 Task: Create new external credentials for users
Action: Mouse moved to (227, 213)
Screenshot: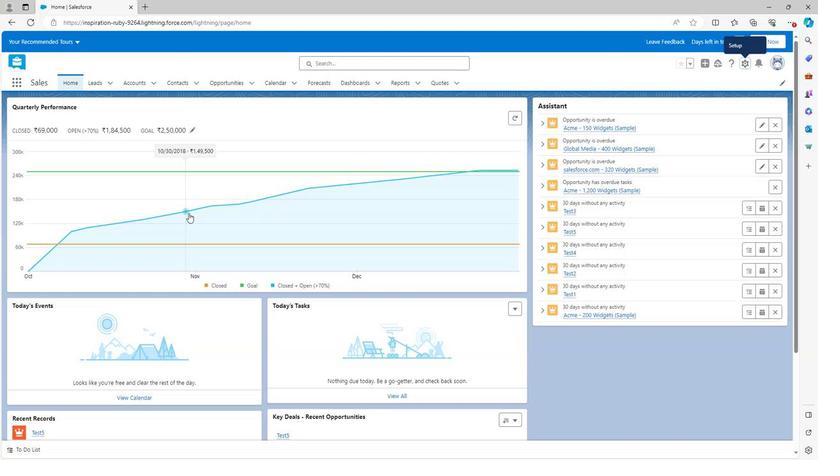 
Action: Mouse scrolled (227, 213) with delta (0, 0)
Screenshot: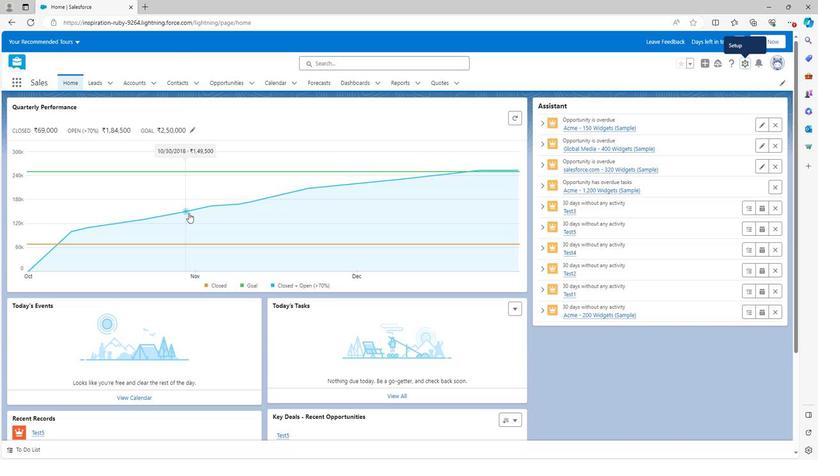 
Action: Mouse scrolled (227, 213) with delta (0, 0)
Screenshot: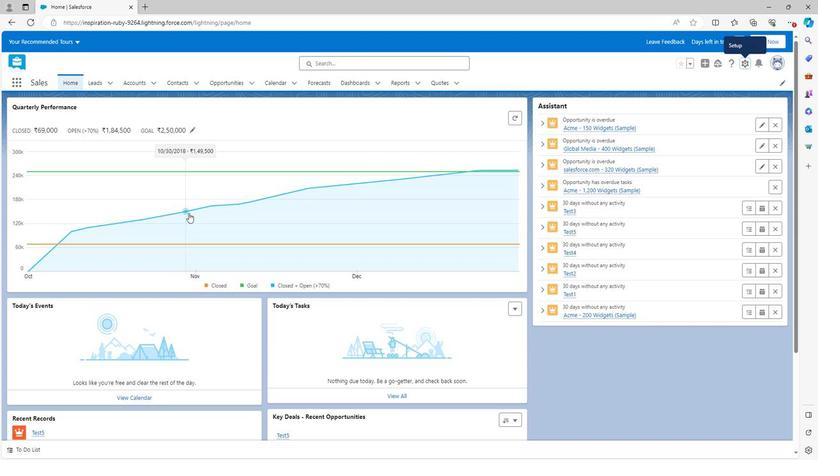 
Action: Mouse scrolled (227, 213) with delta (0, 0)
Screenshot: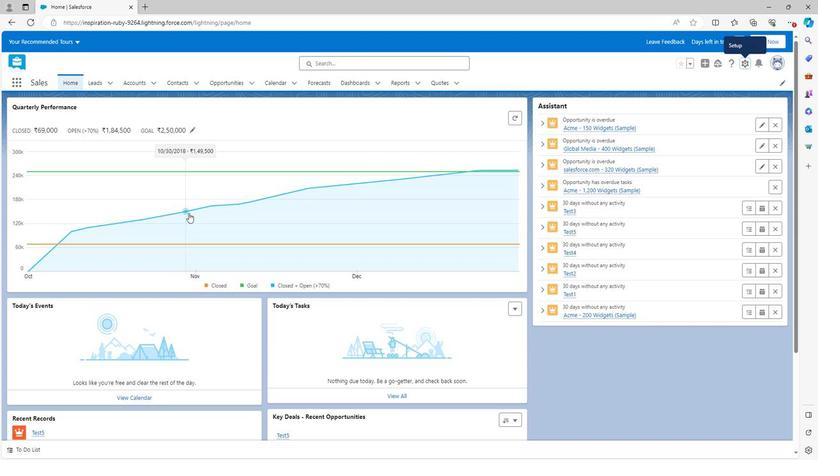 
Action: Mouse scrolled (227, 214) with delta (0, 0)
Screenshot: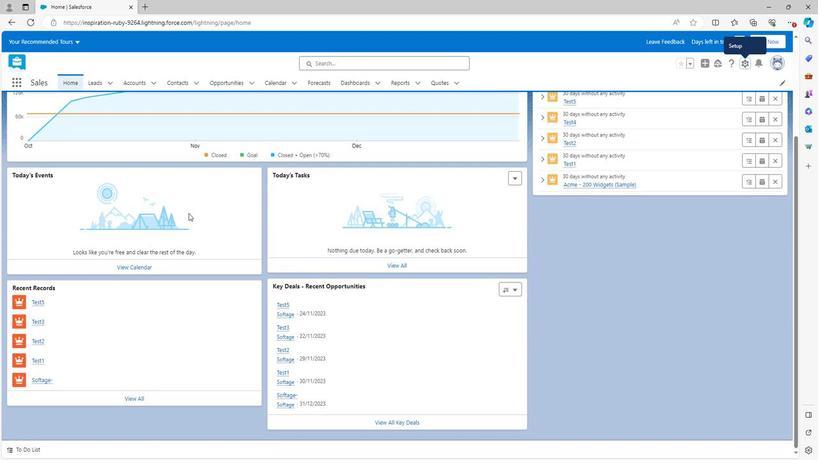 
Action: Mouse scrolled (227, 214) with delta (0, 0)
Screenshot: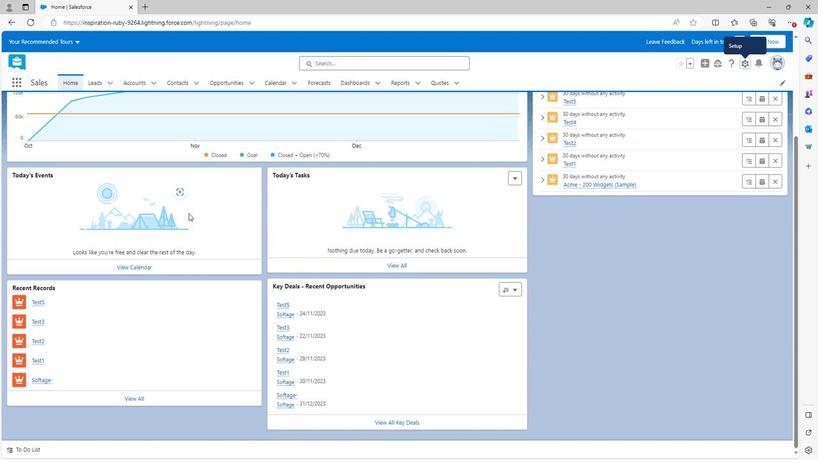 
Action: Mouse moved to (699, 56)
Screenshot: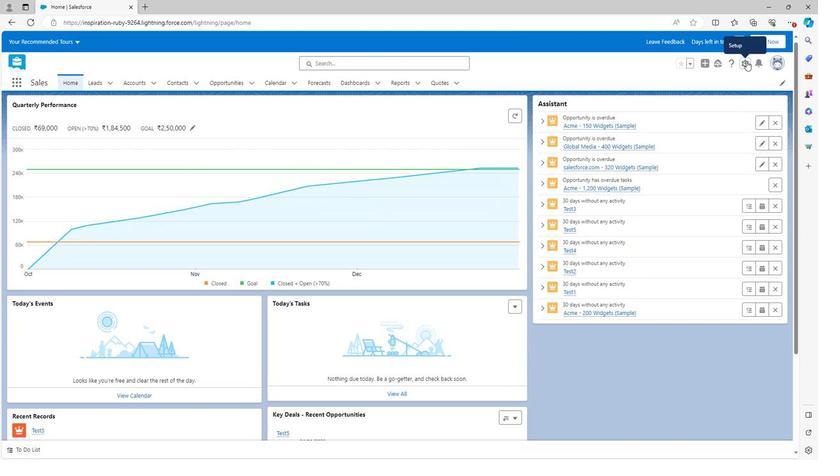 
Action: Mouse pressed left at (699, 56)
Screenshot: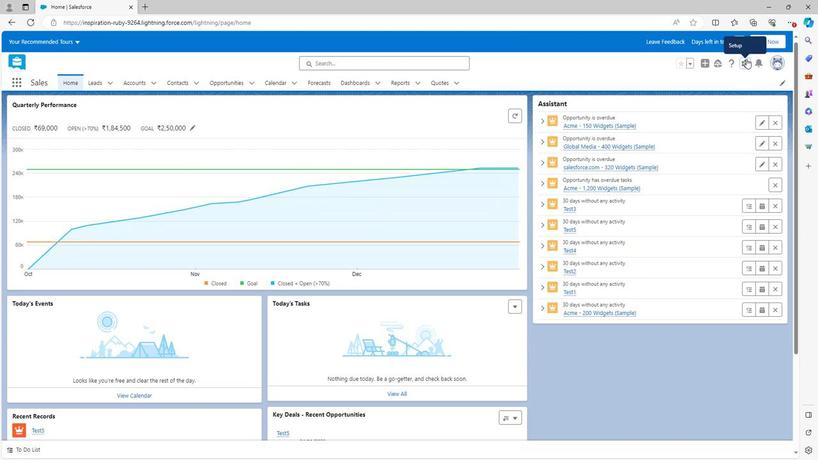 
Action: Mouse moved to (674, 81)
Screenshot: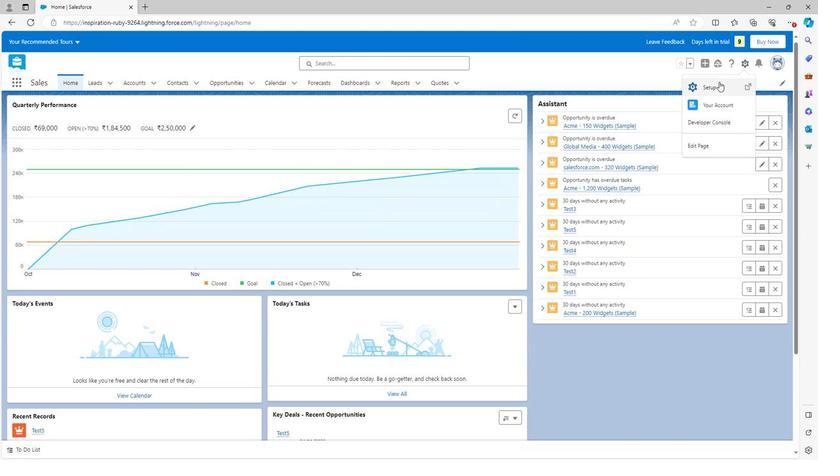 
Action: Mouse pressed left at (674, 81)
Screenshot: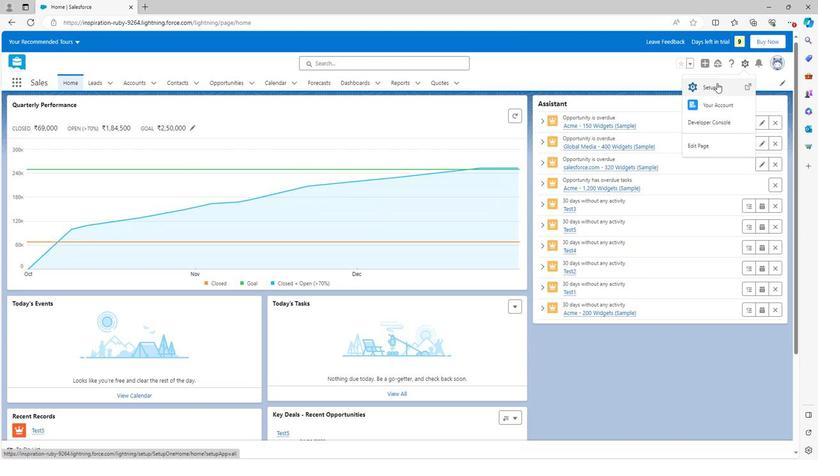 
Action: Mouse moved to (97, 317)
Screenshot: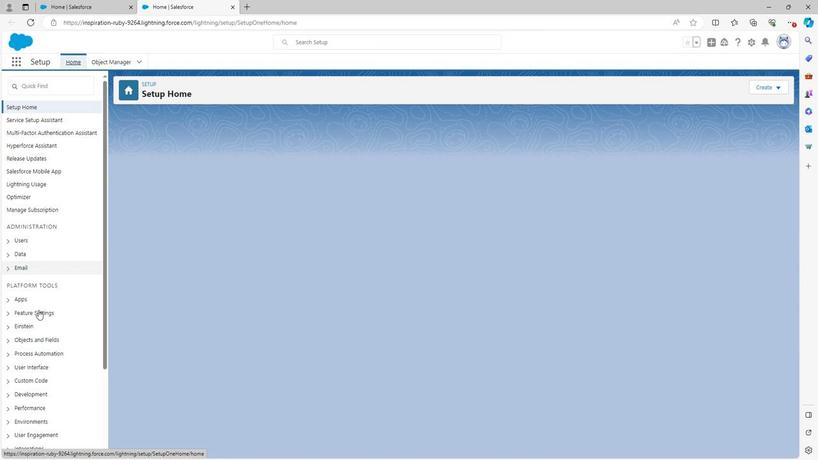 
Action: Mouse scrolled (97, 317) with delta (0, 0)
Screenshot: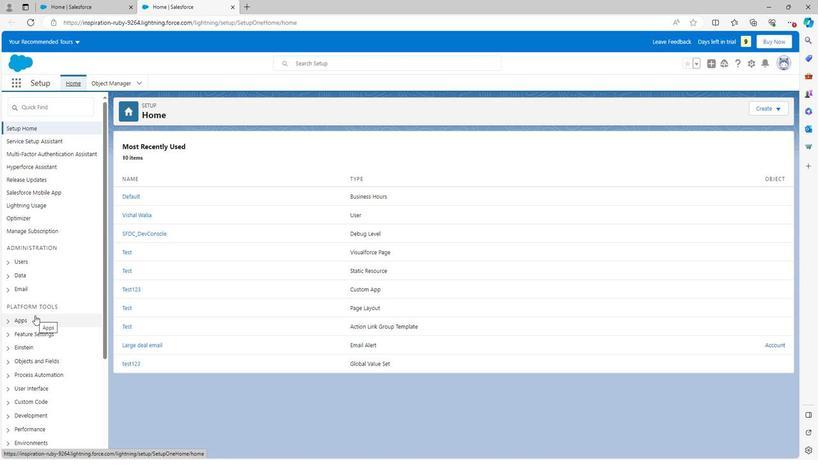 
Action: Mouse moved to (97, 318)
Screenshot: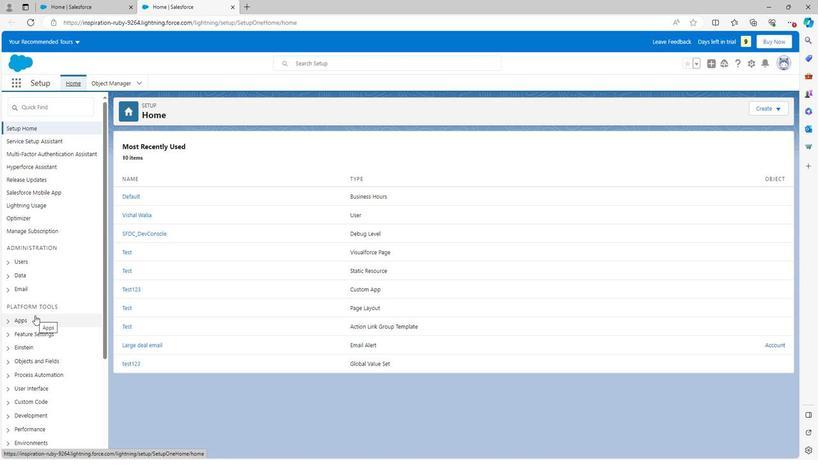 
Action: Mouse scrolled (97, 317) with delta (0, 0)
Screenshot: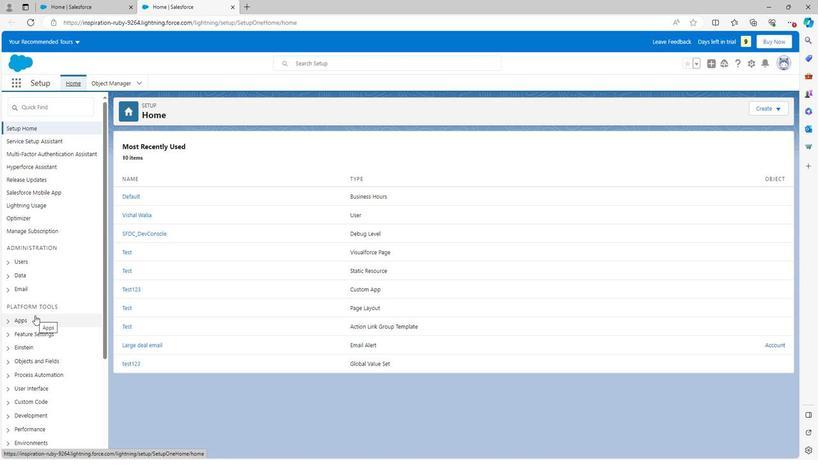 
Action: Mouse moved to (97, 321)
Screenshot: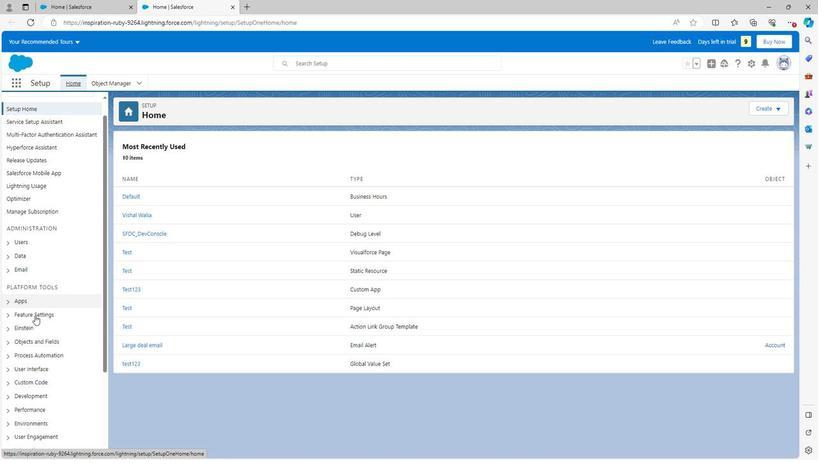 
Action: Mouse scrolled (97, 321) with delta (0, 0)
Screenshot: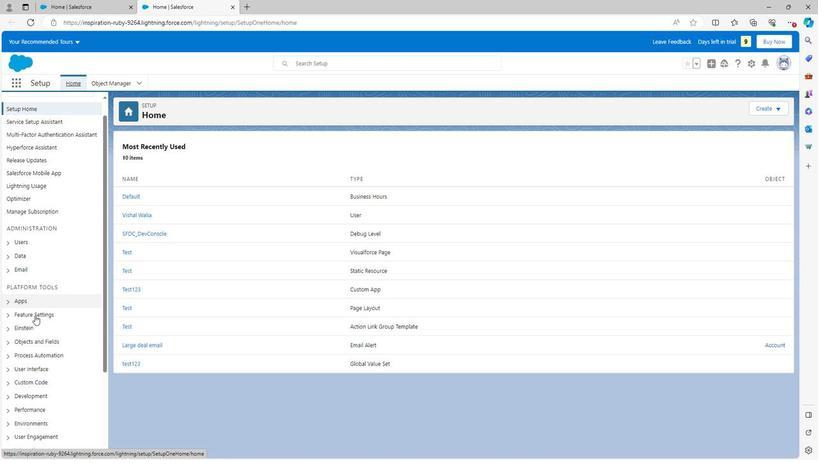 
Action: Mouse moved to (97, 326)
Screenshot: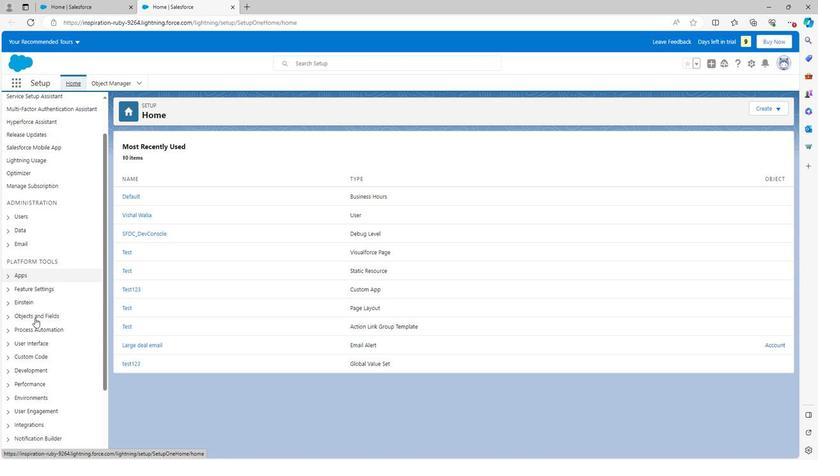 
Action: Mouse scrolled (97, 325) with delta (0, 0)
Screenshot: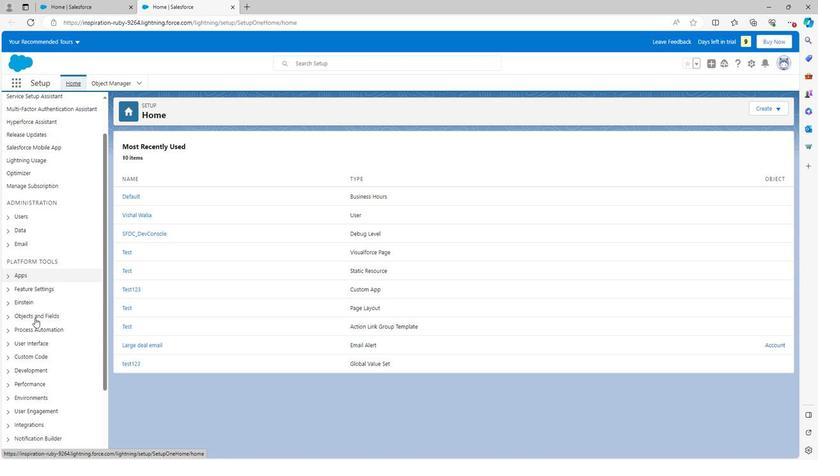 
Action: Mouse moved to (97, 327)
Screenshot: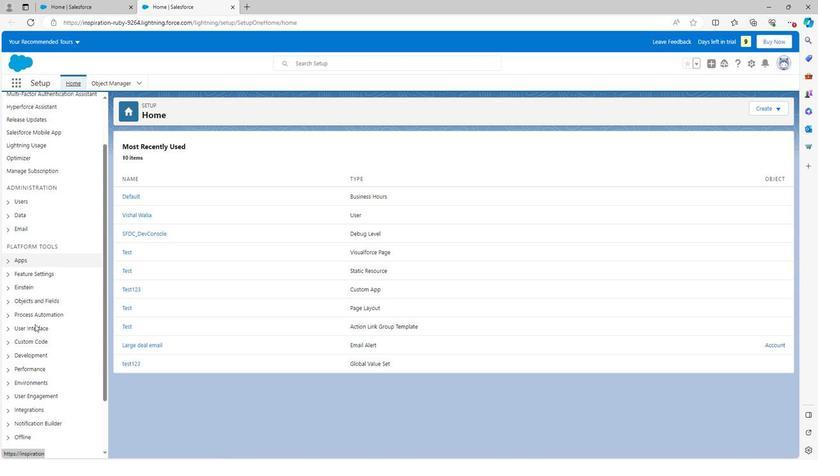 
Action: Mouse scrolled (97, 327) with delta (0, 0)
Screenshot: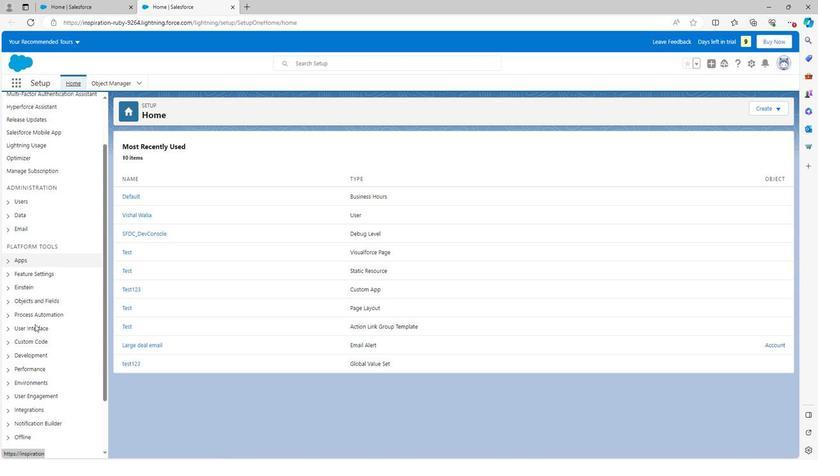 
Action: Mouse moved to (97, 328)
Screenshot: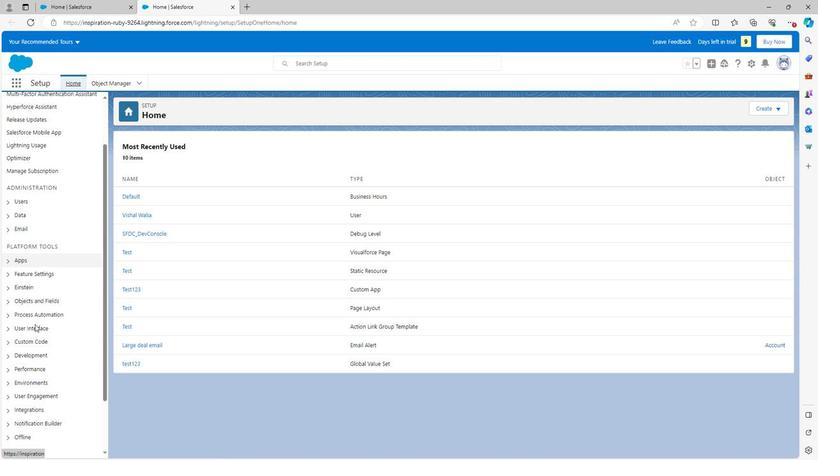 
Action: Mouse scrolled (97, 327) with delta (0, 0)
Screenshot: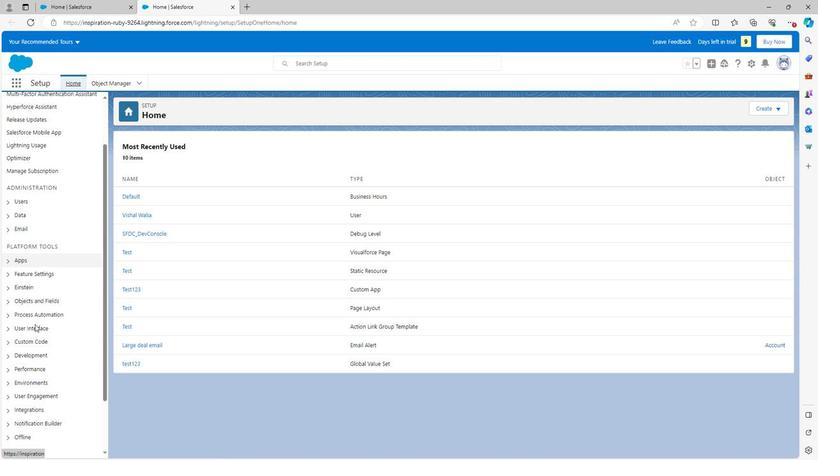 
Action: Mouse moved to (75, 445)
Screenshot: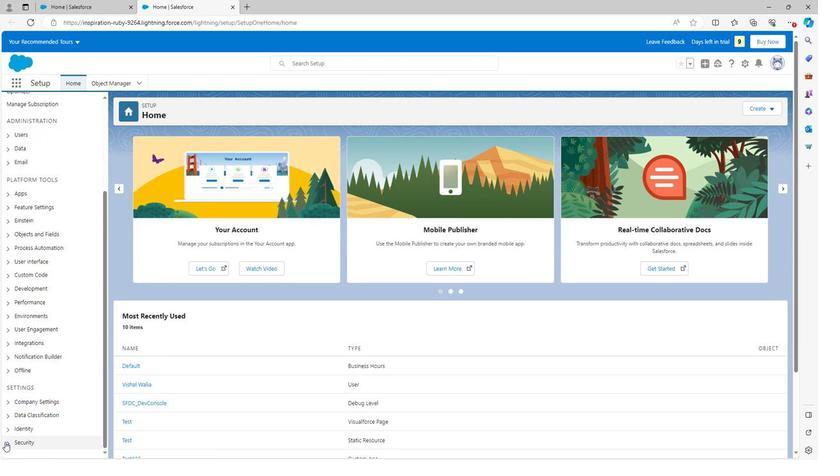 
Action: Mouse pressed left at (75, 445)
Screenshot: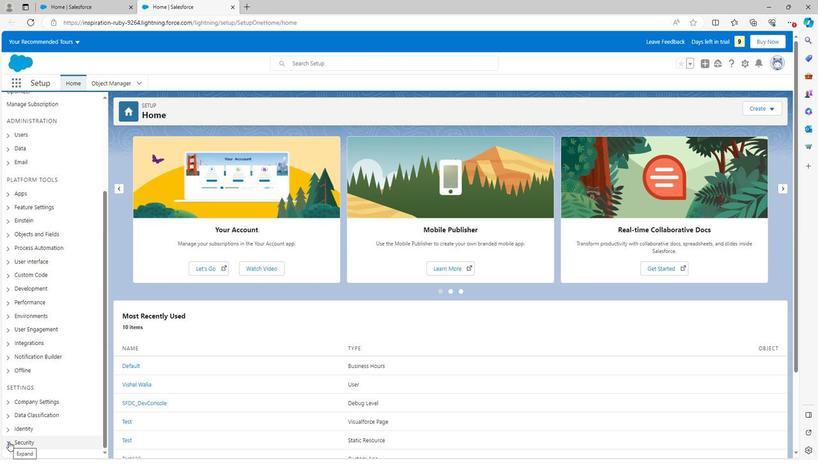 
Action: Mouse moved to (75, 443)
Screenshot: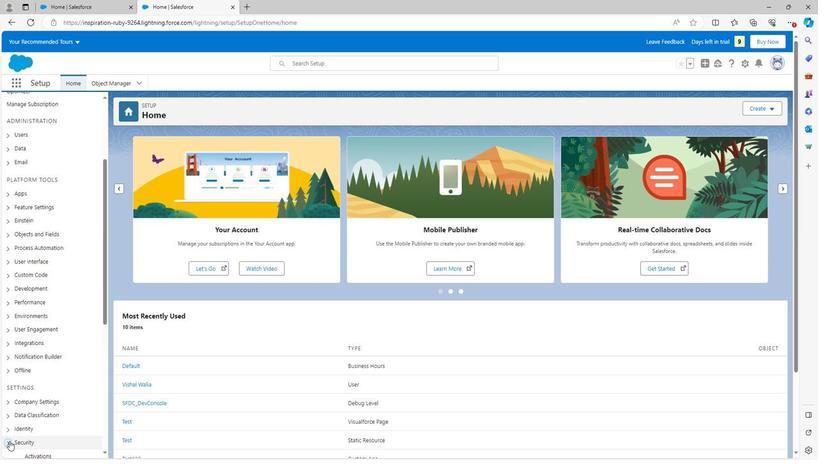 
Action: Mouse scrolled (75, 442) with delta (0, 0)
Screenshot: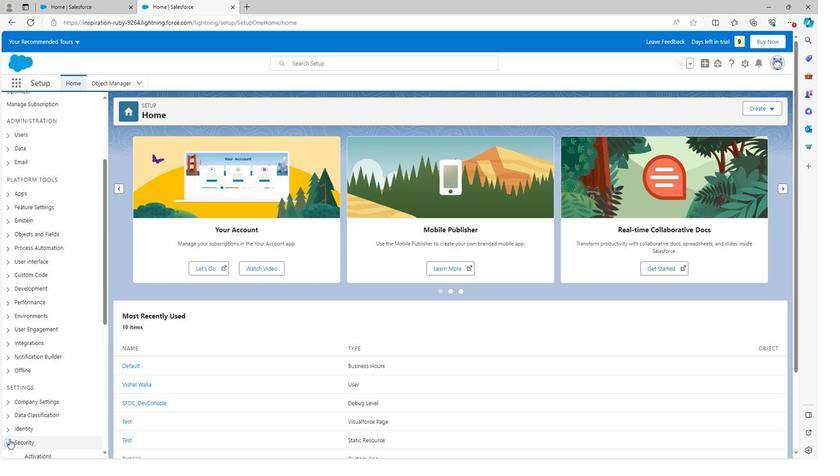 
Action: Mouse scrolled (75, 442) with delta (0, 0)
Screenshot: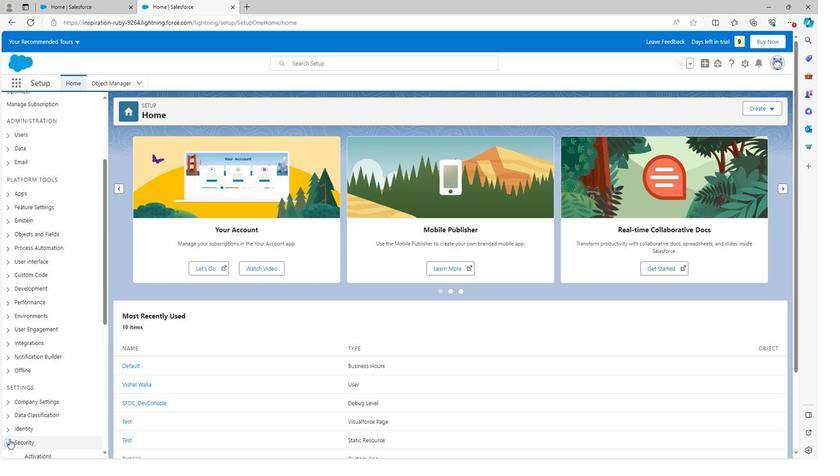 
Action: Mouse scrolled (75, 442) with delta (0, 0)
Screenshot: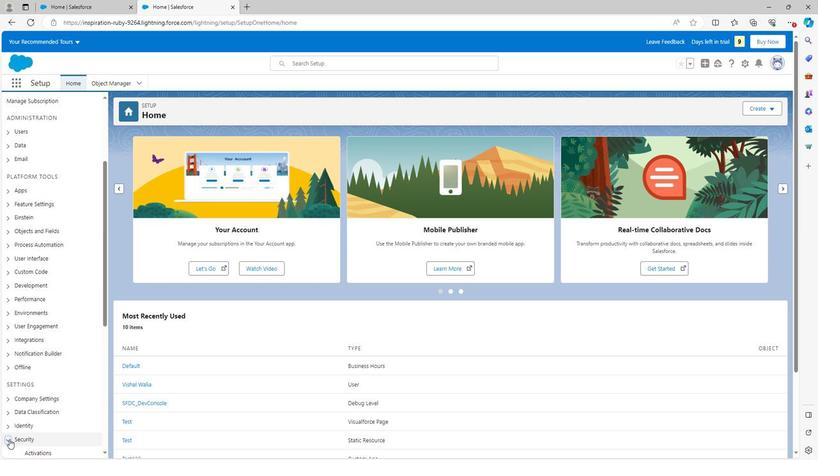 
Action: Mouse scrolled (75, 442) with delta (0, 0)
Screenshot: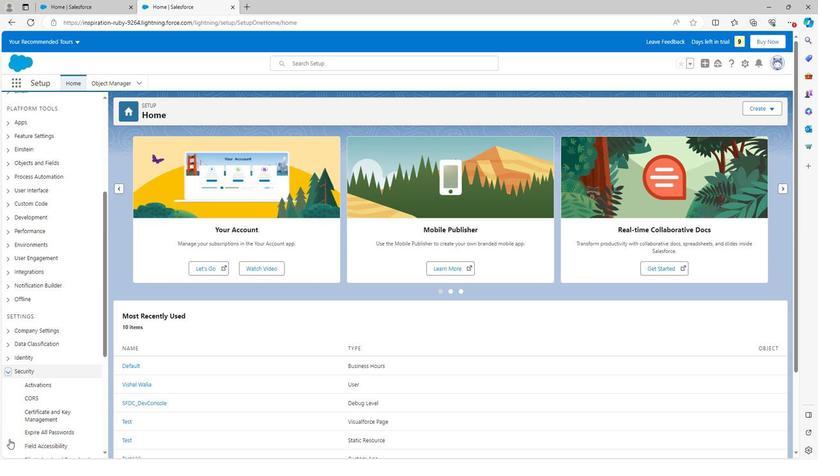 
Action: Mouse moved to (103, 357)
Screenshot: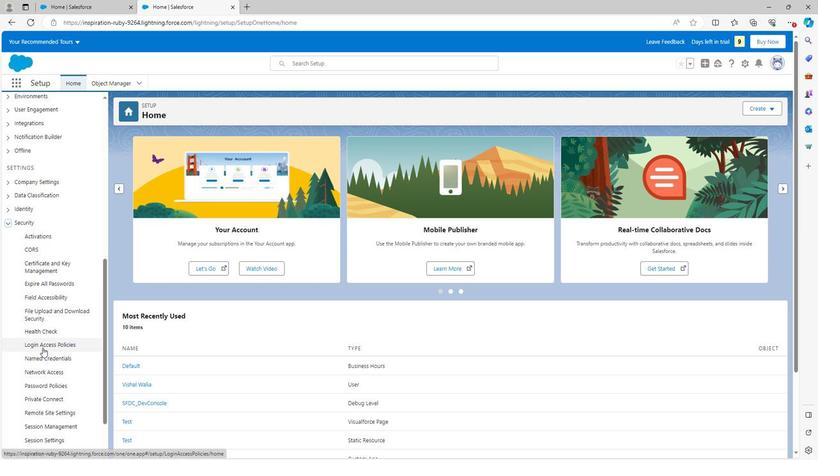 
Action: Mouse pressed left at (103, 357)
Screenshot: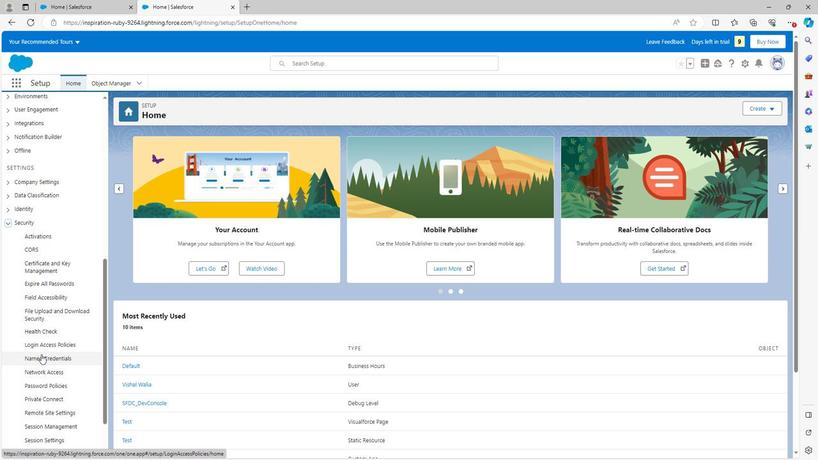 
Action: Mouse moved to (101, 360)
Screenshot: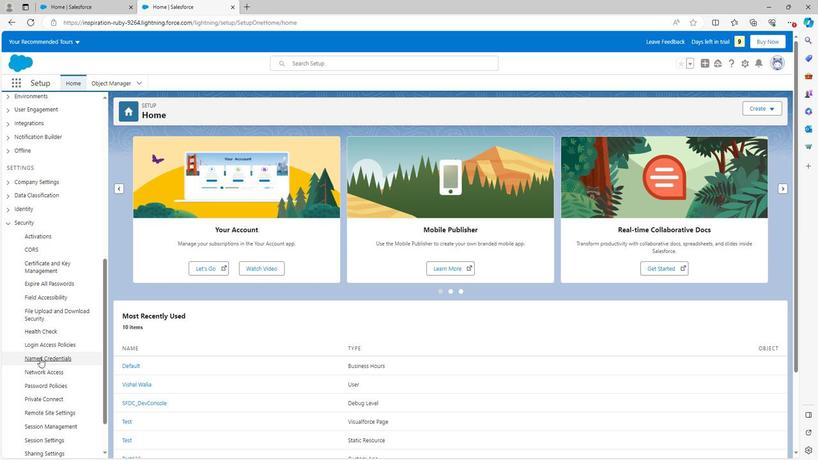 
Action: Mouse pressed left at (101, 360)
Screenshot: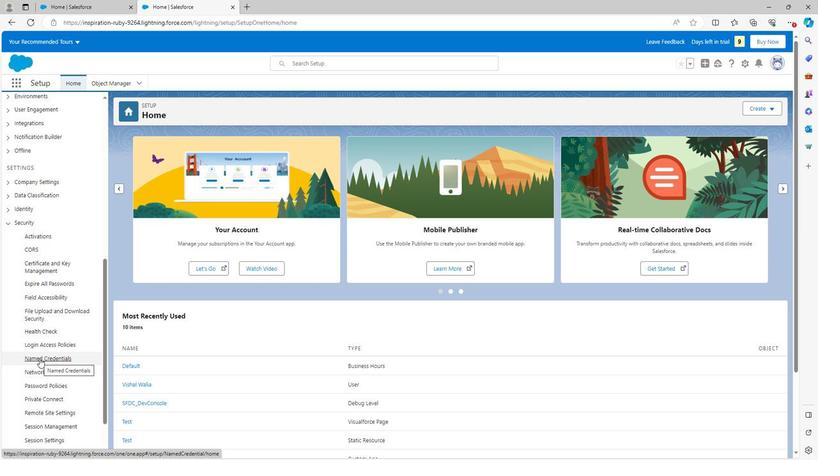 
Action: Mouse moved to (229, 142)
Screenshot: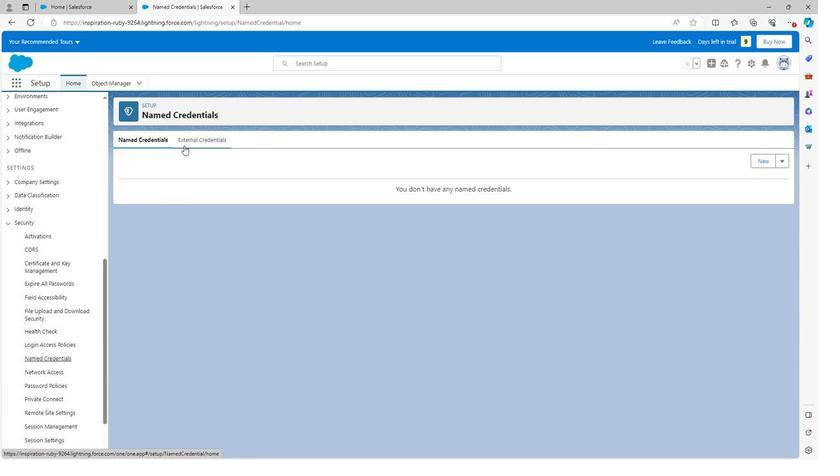 
Action: Mouse pressed left at (229, 142)
Screenshot: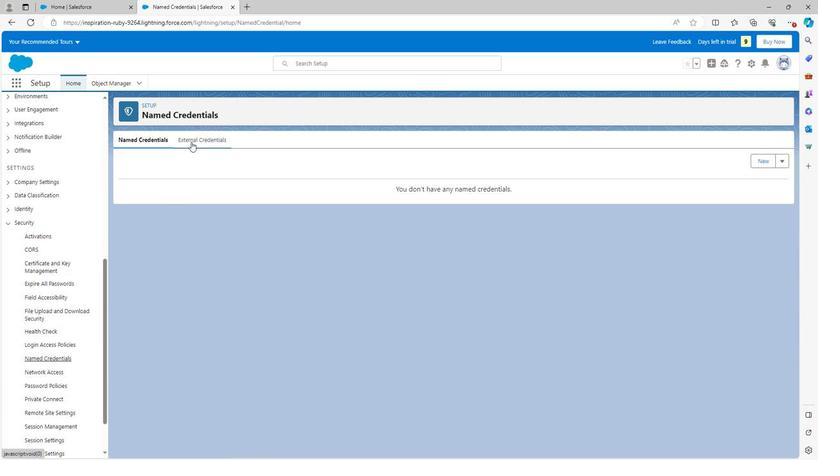 
Action: Mouse moved to (717, 158)
Screenshot: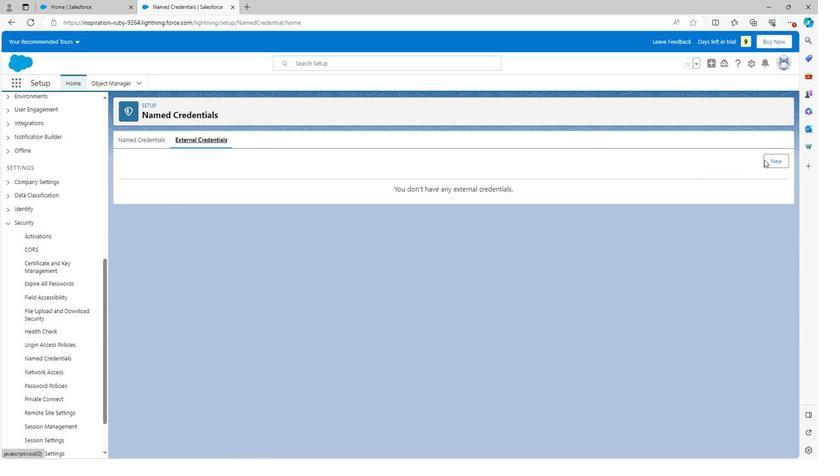 
Action: Mouse pressed left at (717, 158)
Screenshot: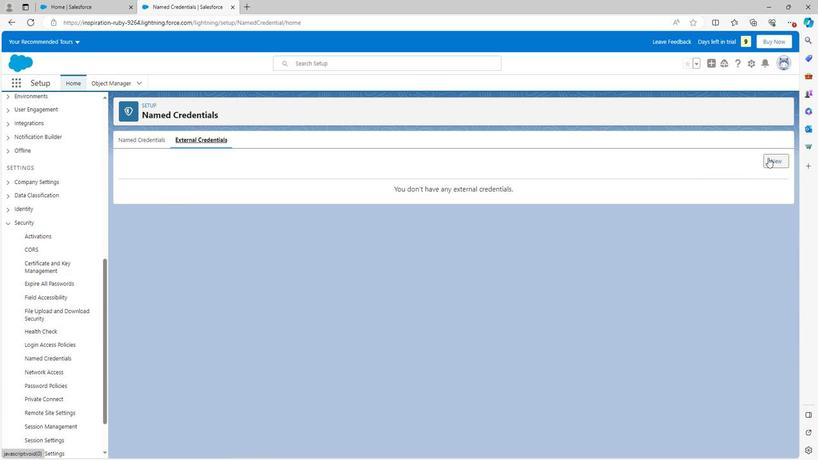 
Action: Mouse moved to (329, 239)
Screenshot: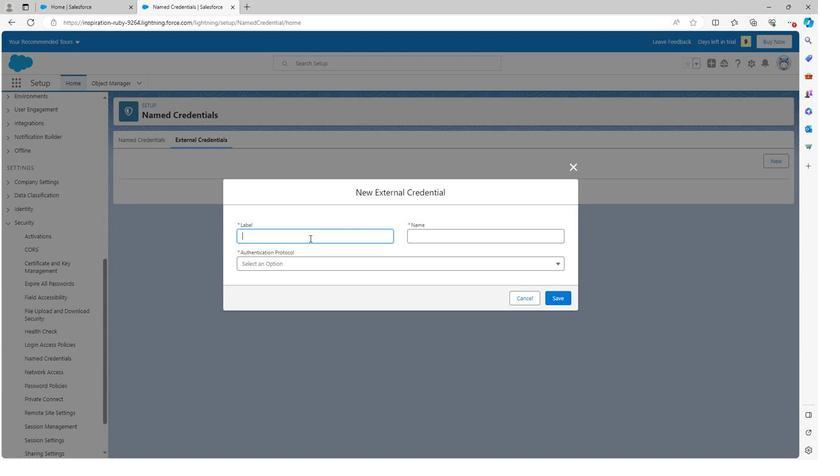 
Action: Mouse pressed left at (329, 239)
Screenshot: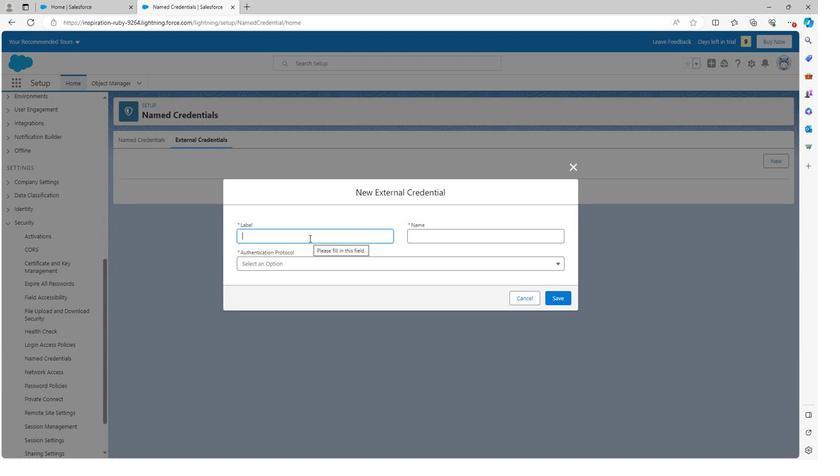 
Action: Mouse pressed left at (329, 239)
Screenshot: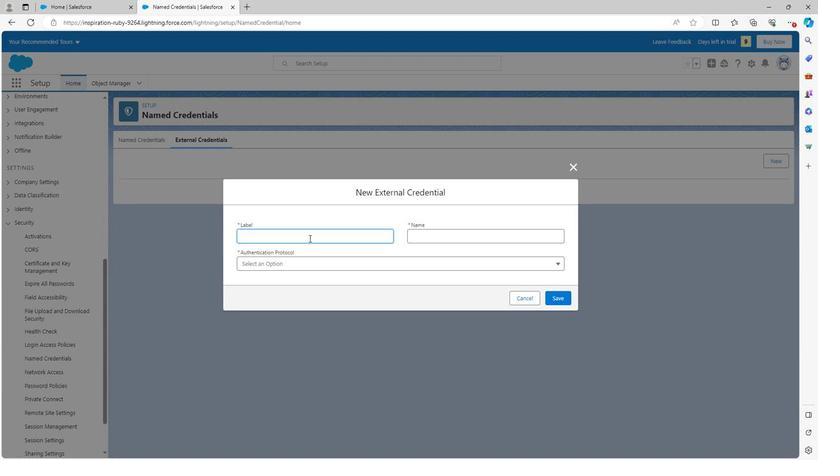 
Action: Key pressed <Key.shift>Test
Screenshot: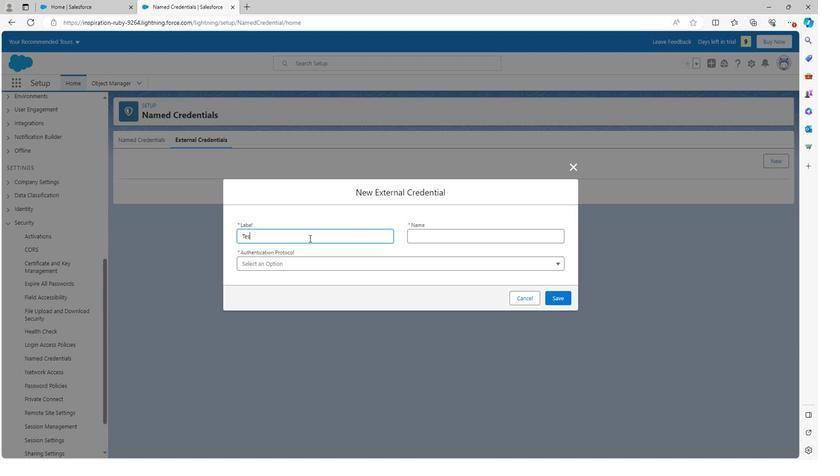 
Action: Mouse moved to (472, 239)
Screenshot: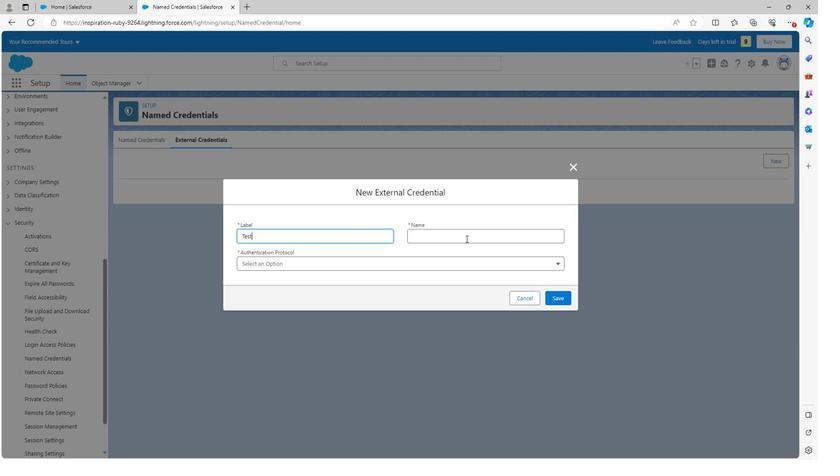 
Action: Mouse pressed left at (472, 239)
Screenshot: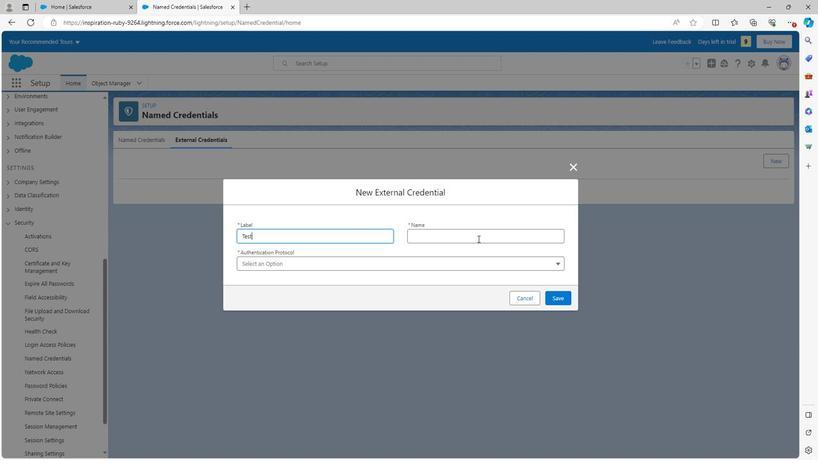 
Action: Mouse moved to (472, 239)
Screenshot: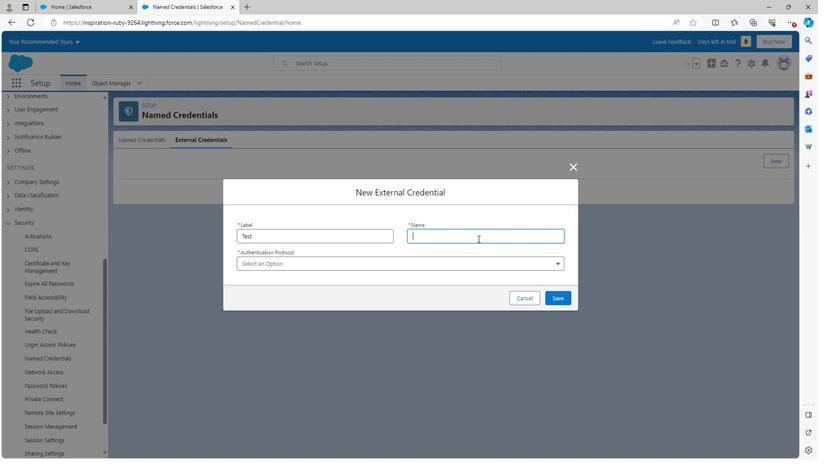 
Action: Key pressed t
Screenshot: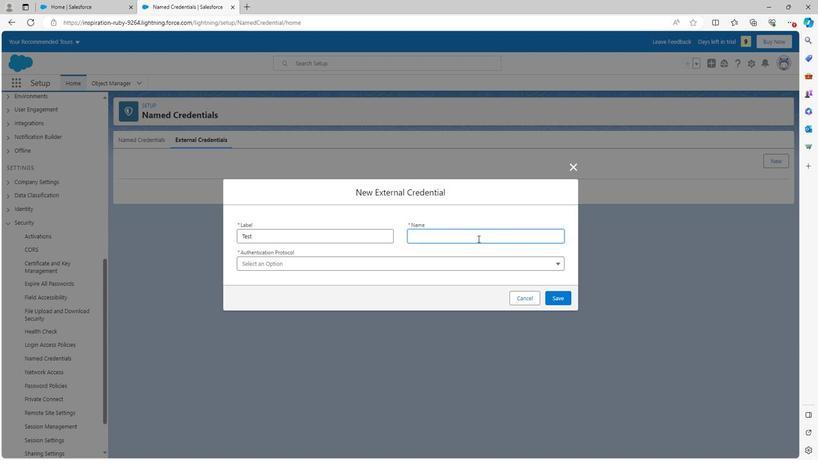 
Action: Mouse moved to (471, 239)
Screenshot: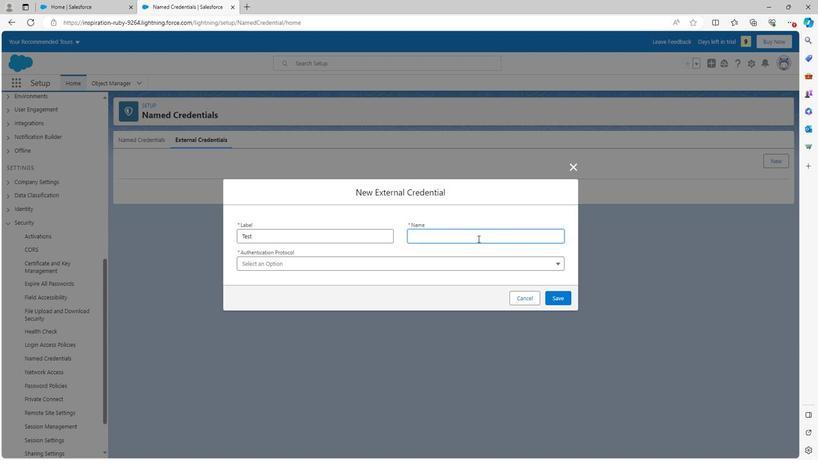 
Action: Key pressed est
Screenshot: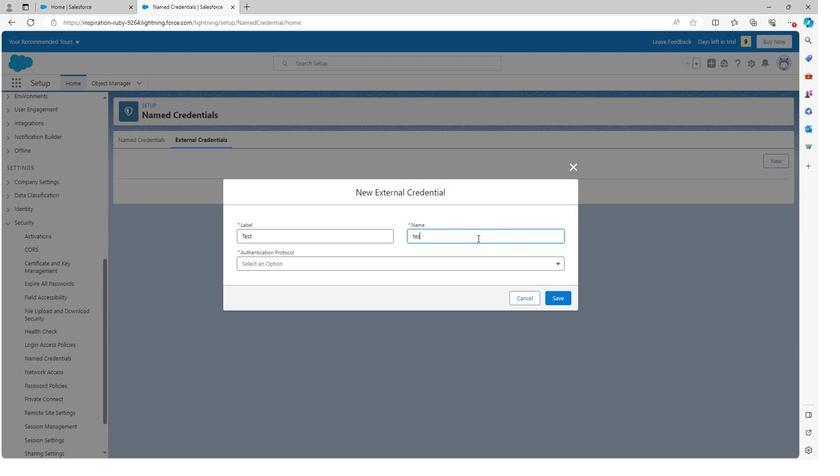 
Action: Mouse moved to (362, 269)
Screenshot: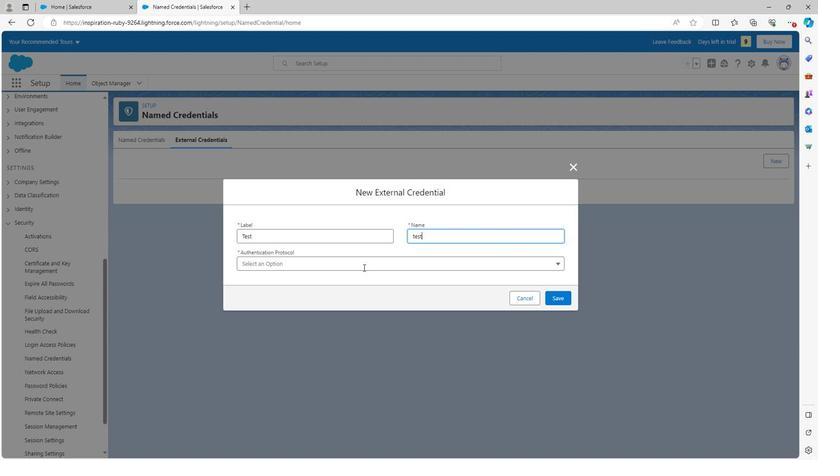 
Action: Mouse pressed left at (362, 269)
Screenshot: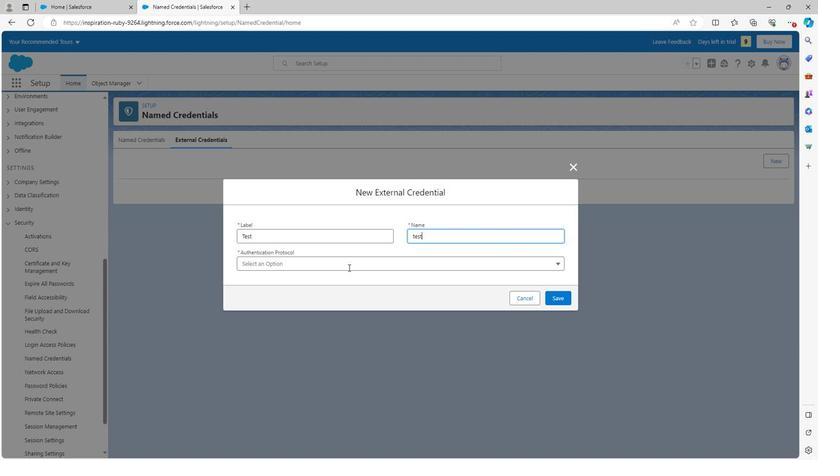 
Action: Mouse moved to (304, 298)
Screenshot: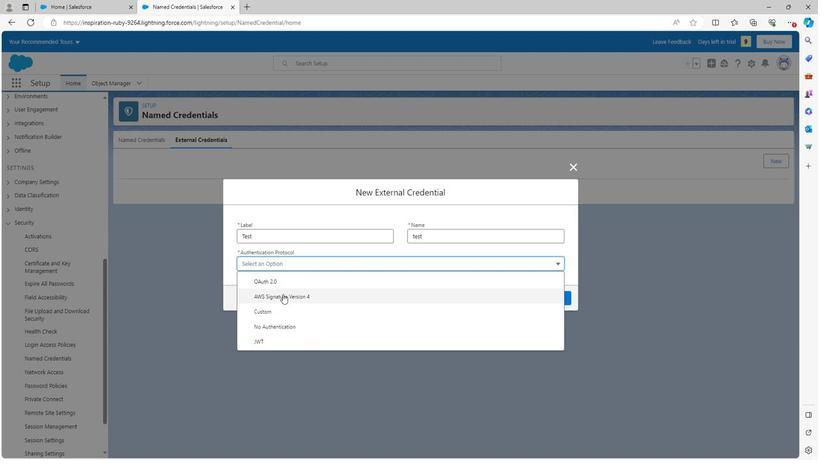 
Action: Mouse pressed left at (304, 298)
Screenshot: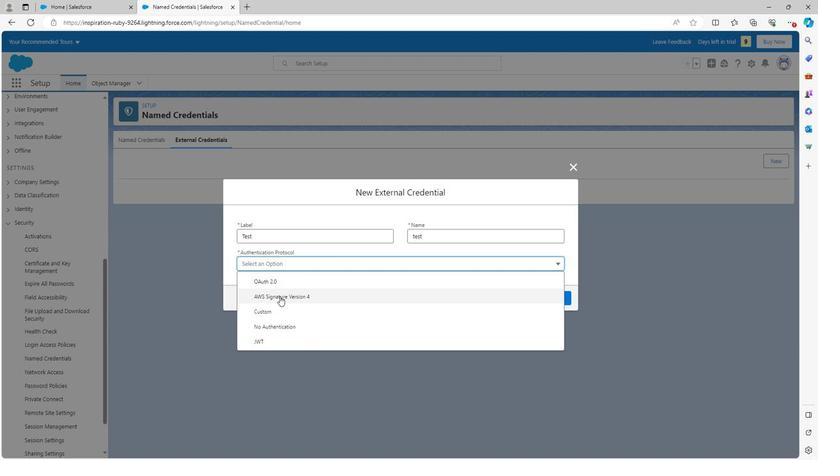 
Action: Mouse moved to (360, 260)
Screenshot: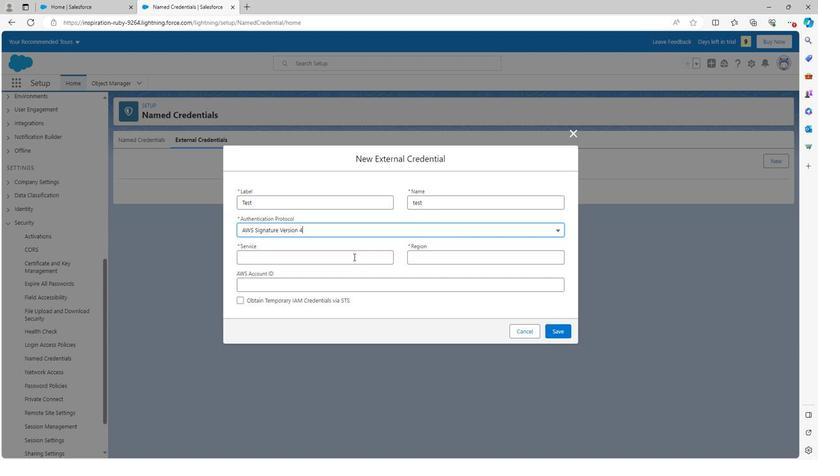 
Action: Mouse pressed left at (360, 260)
Screenshot: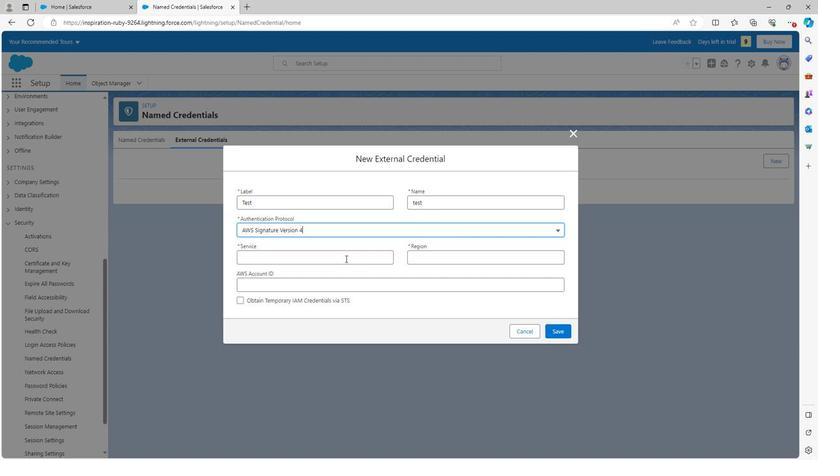 
Action: Mouse moved to (355, 260)
Screenshot: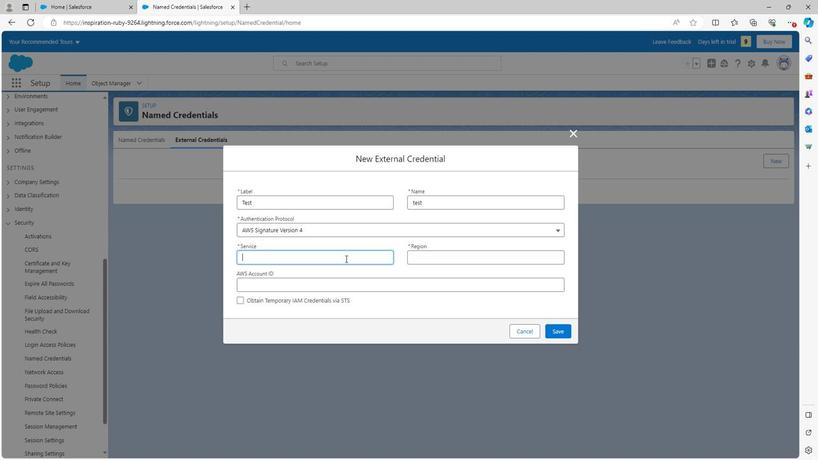 
Action: Mouse pressed left at (355, 260)
Screenshot: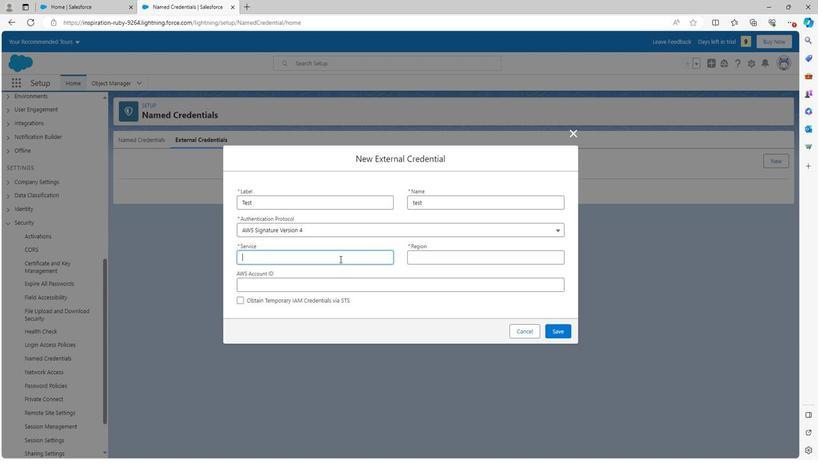 
Action: Mouse moved to (388, 255)
Screenshot: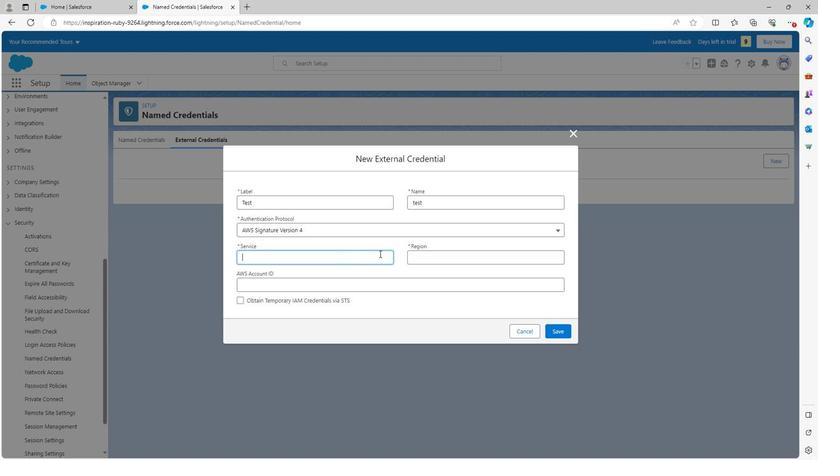 
Action: Key pressed test
Screenshot: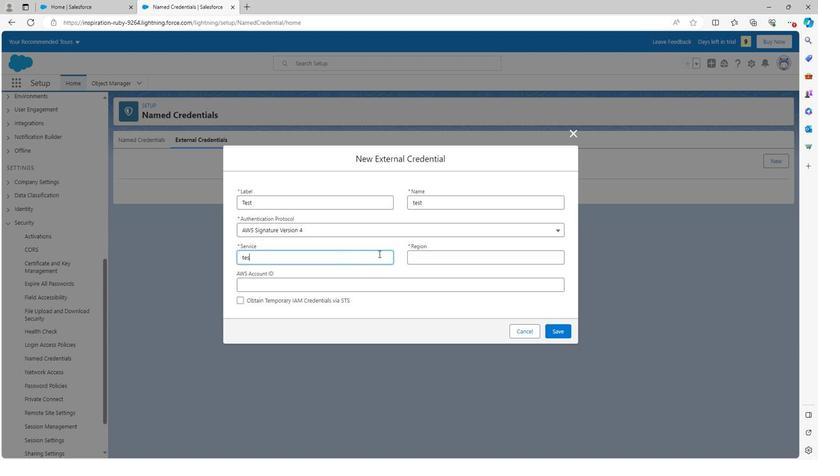 
Action: Mouse moved to (445, 262)
Screenshot: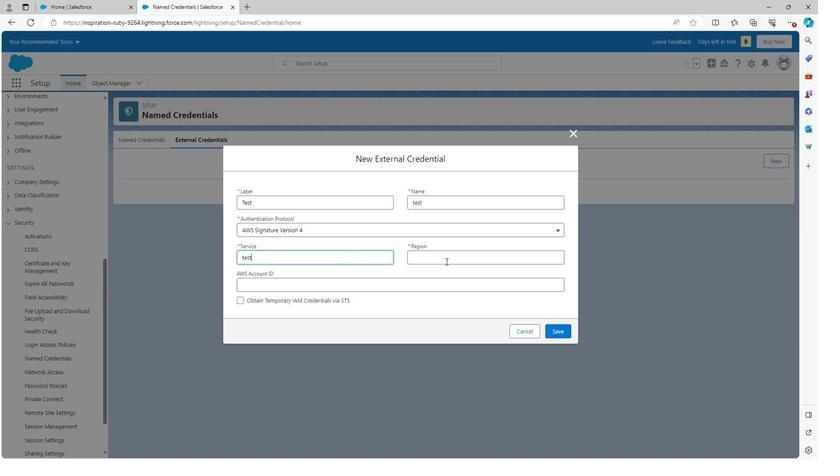
Action: Mouse pressed left at (445, 262)
Screenshot: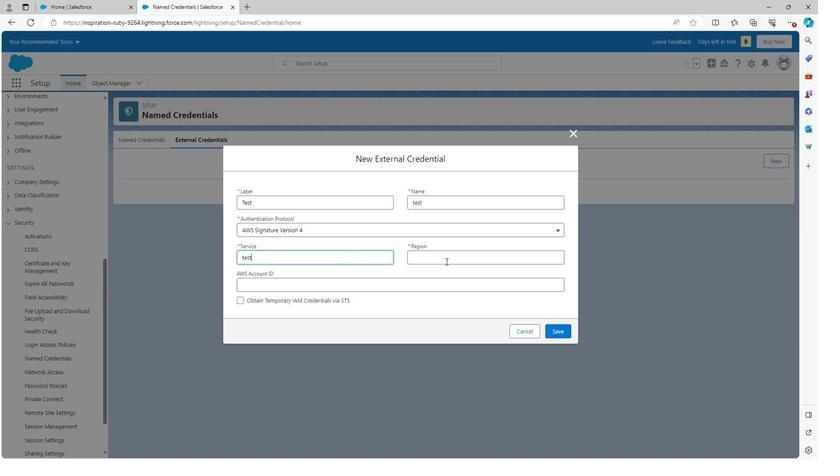 
Action: Mouse moved to (429, 287)
Screenshot: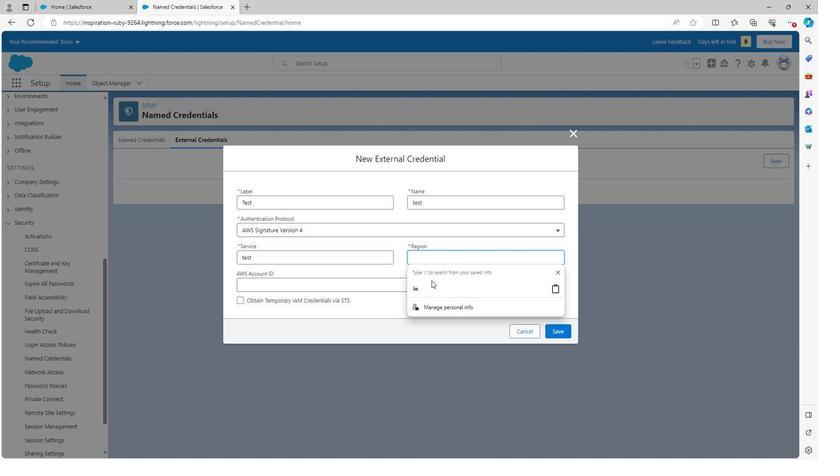 
Action: Mouse pressed left at (429, 287)
Screenshot: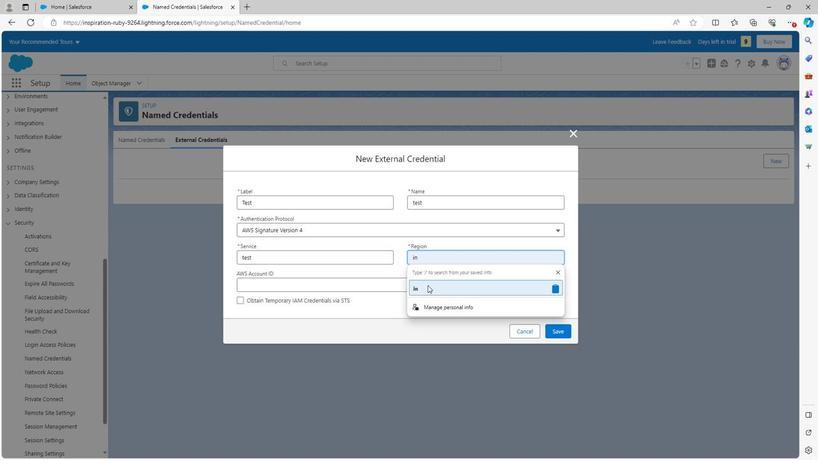 
Action: Mouse moved to (543, 330)
Screenshot: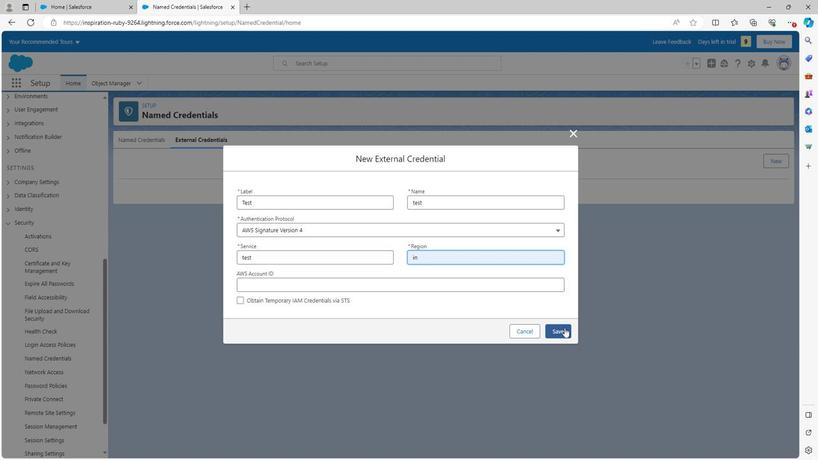 
Action: Mouse pressed left at (543, 330)
Screenshot: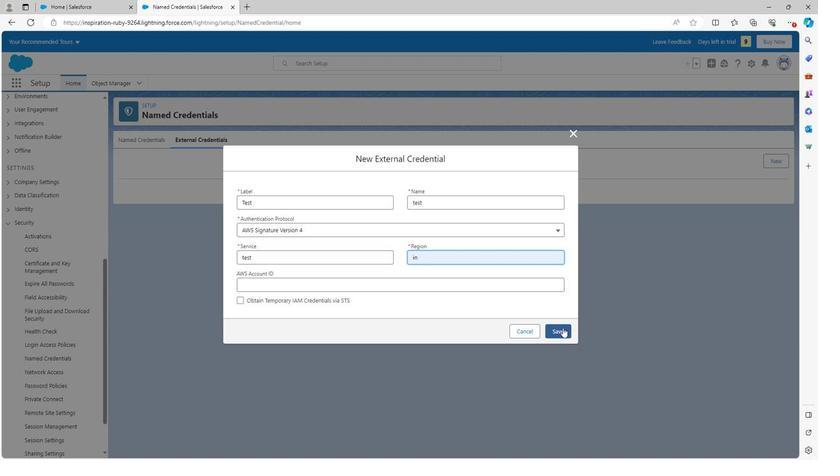 
Action: Mouse moved to (528, 313)
Screenshot: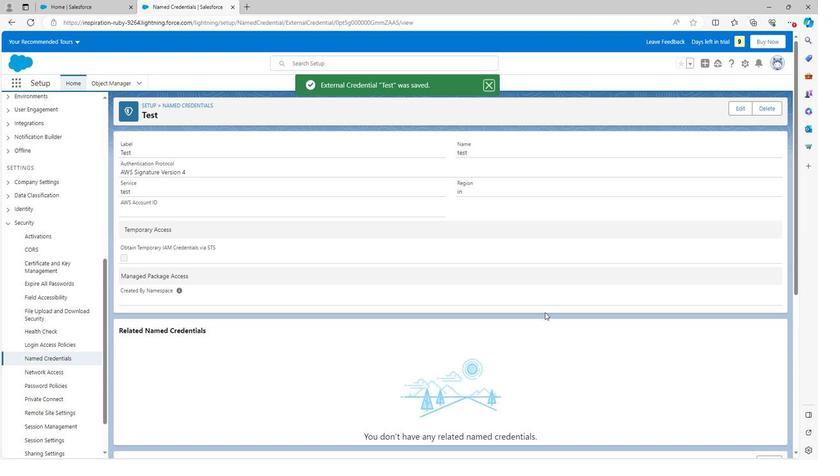
Action: Mouse scrolled (528, 312) with delta (0, 0)
Screenshot: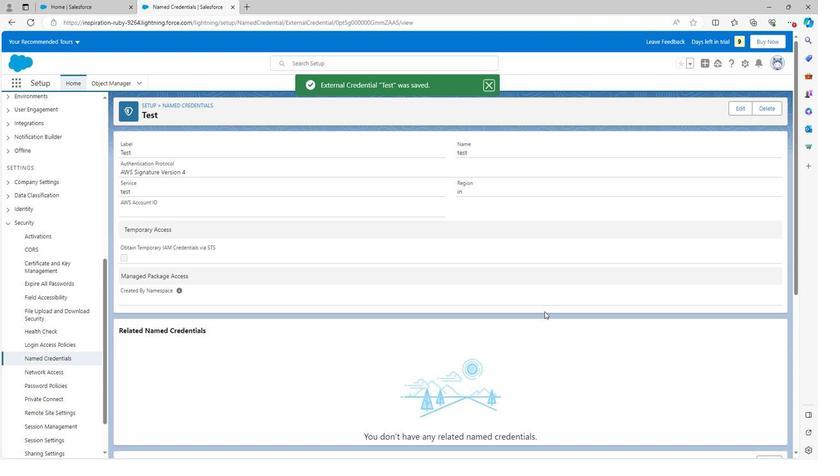 
Action: Mouse scrolled (528, 312) with delta (0, 0)
Screenshot: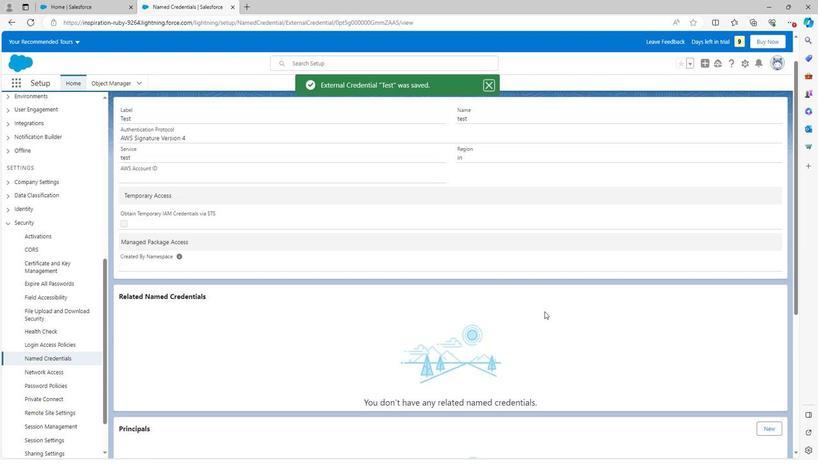 
Action: Mouse scrolled (528, 312) with delta (0, 0)
Screenshot: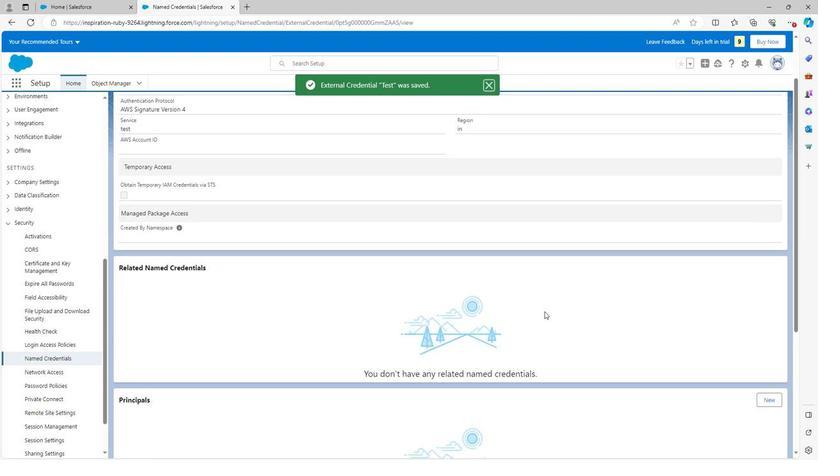 
Action: Mouse scrolled (528, 312) with delta (0, 0)
Screenshot: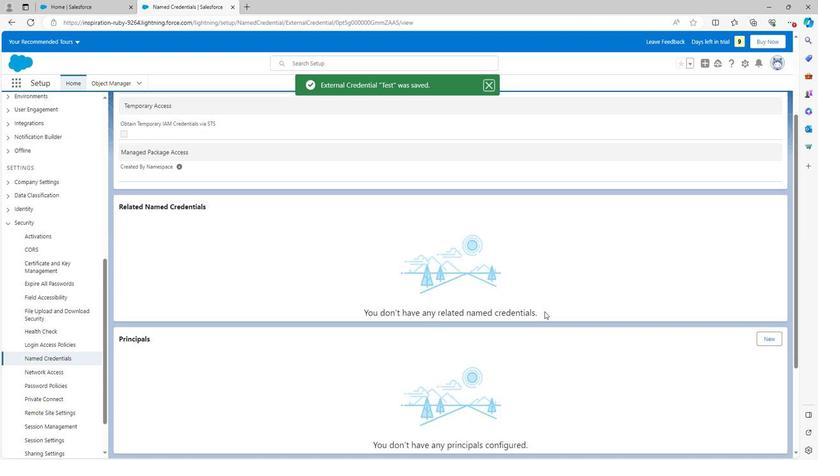 
Action: Mouse scrolled (528, 312) with delta (0, 0)
Screenshot: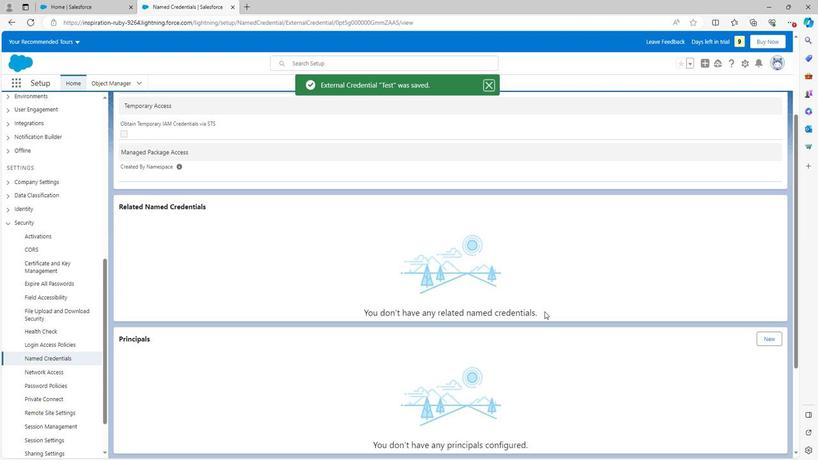 
Action: Mouse scrolled (528, 312) with delta (0, 0)
Screenshot: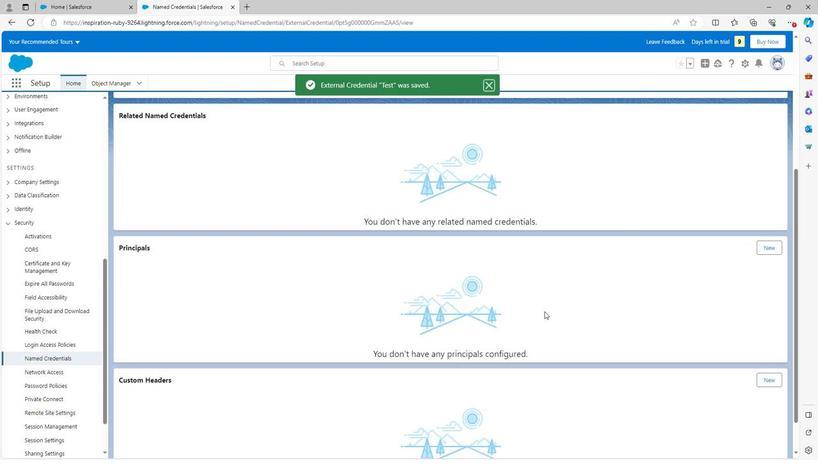 
Action: Mouse scrolled (528, 312) with delta (0, 0)
Screenshot: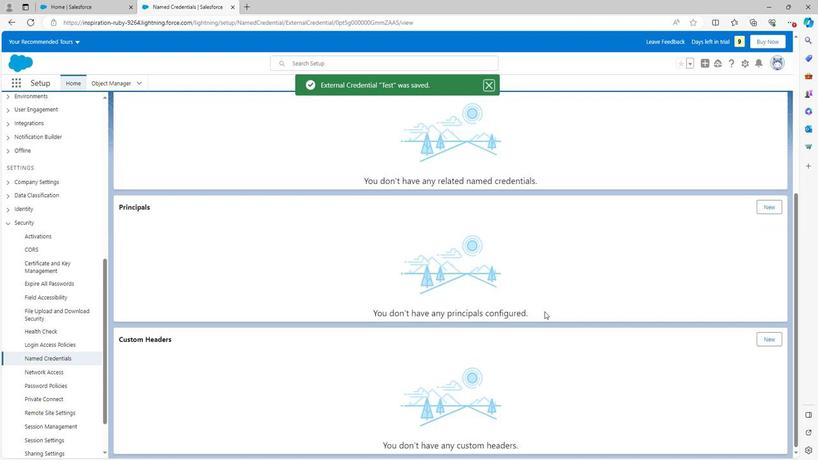 
Action: Mouse scrolled (528, 314) with delta (0, 0)
Screenshot: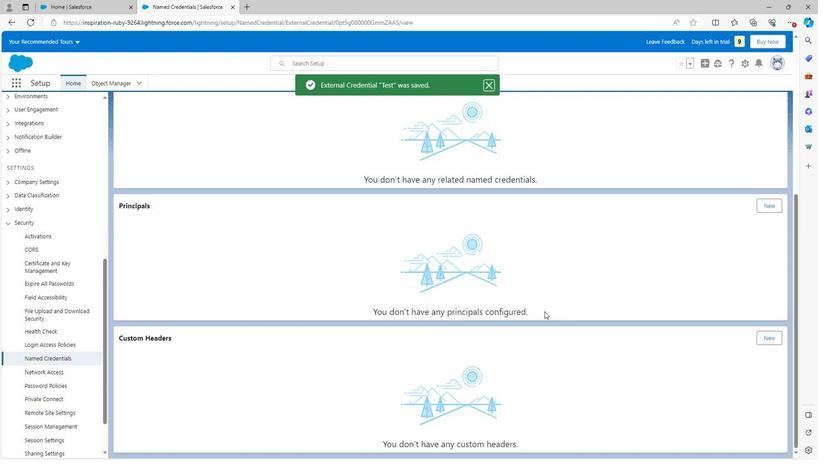 
Action: Mouse scrolled (528, 314) with delta (0, 0)
Screenshot: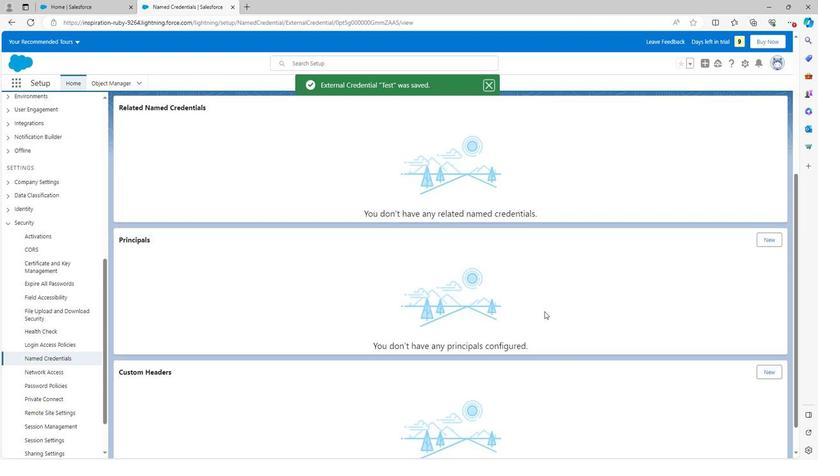 
Action: Mouse scrolled (528, 314) with delta (0, 0)
Screenshot: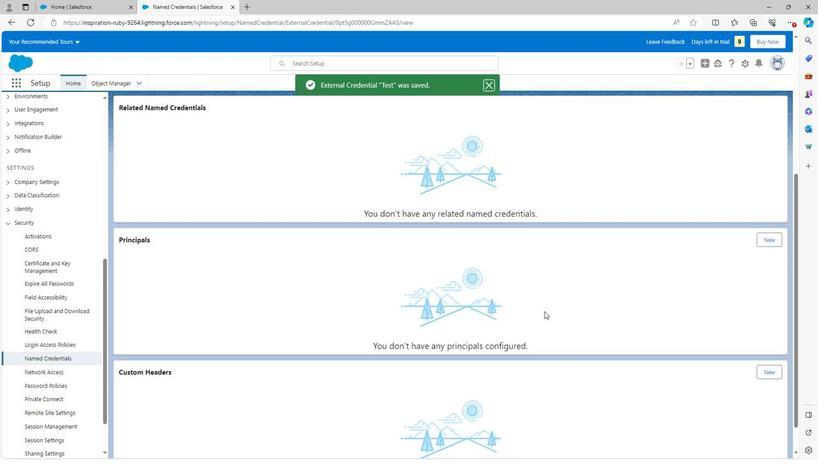 
Action: Mouse scrolled (528, 314) with delta (0, 0)
Screenshot: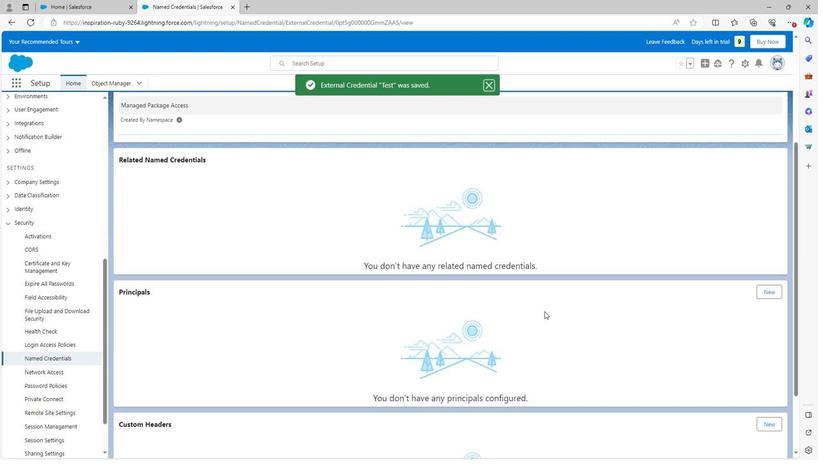 
Action: Mouse scrolled (528, 314) with delta (0, 0)
Screenshot: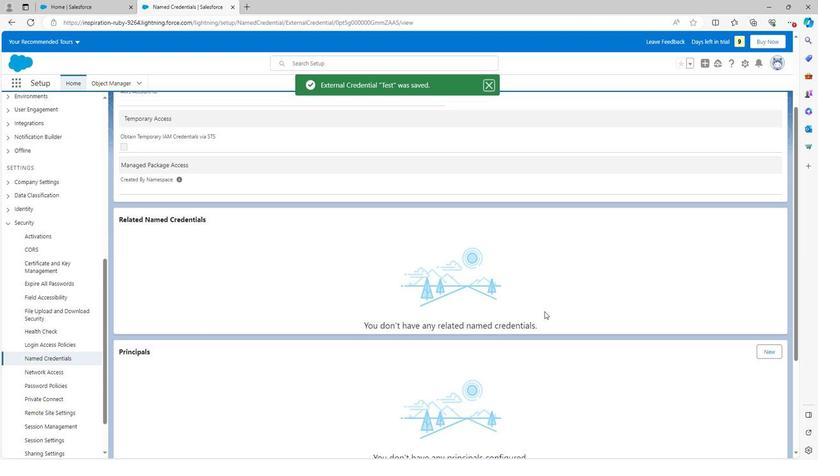 
Action: Mouse scrolled (528, 314) with delta (0, 0)
Screenshot: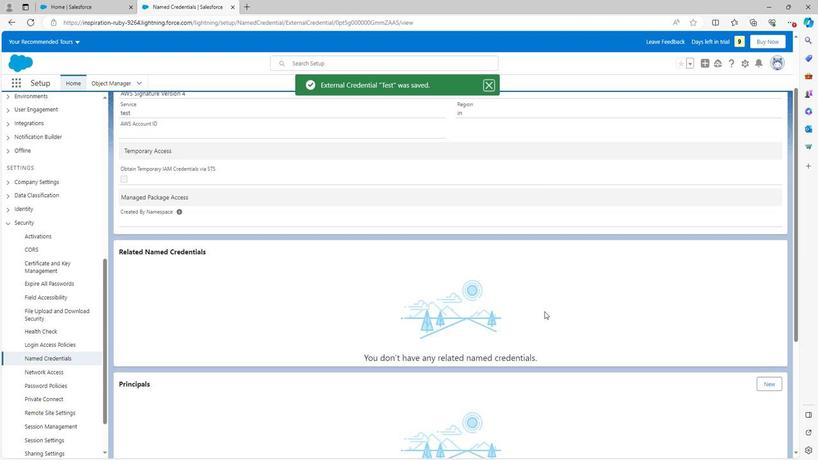 
Action: Mouse scrolled (528, 314) with delta (0, 0)
Screenshot: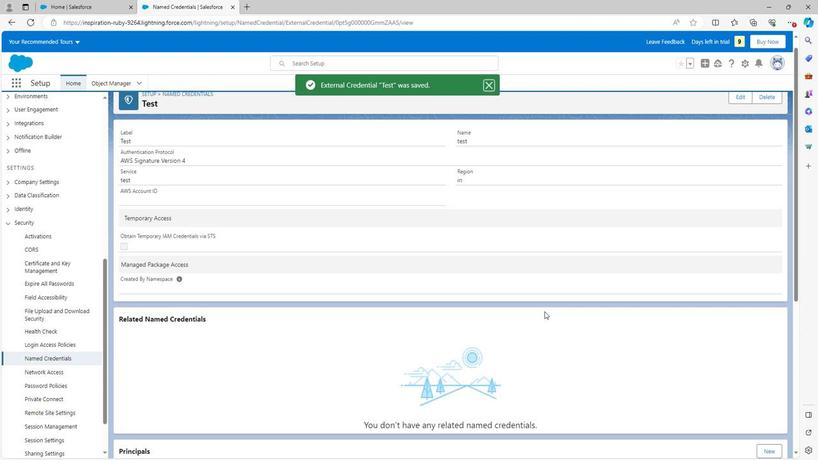 
